Task: Apply the theme  ""Blue & Gold"".
Action: Mouse moved to (181, 63)
Screenshot: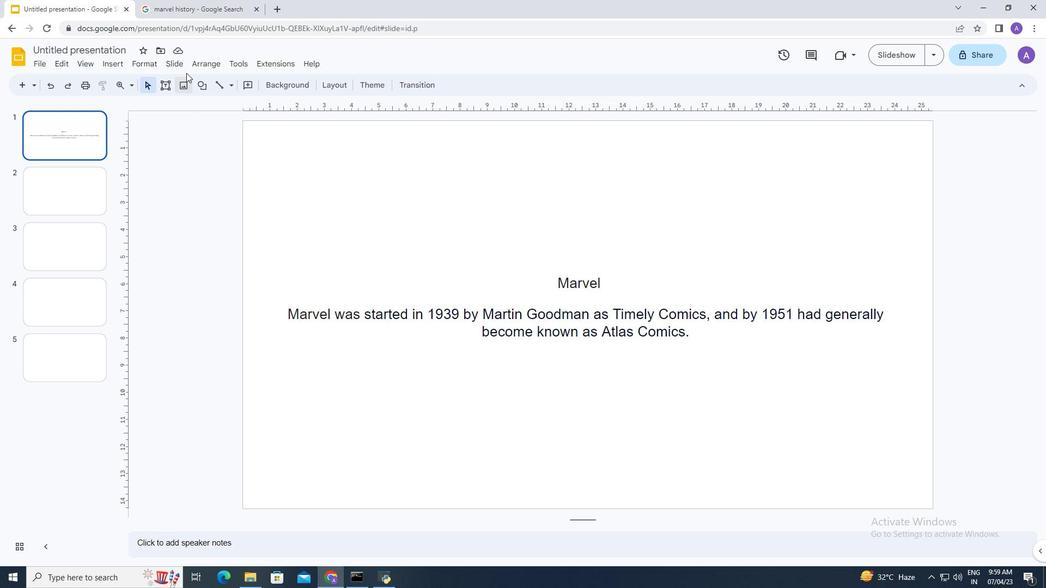
Action: Mouse pressed left at (181, 63)
Screenshot: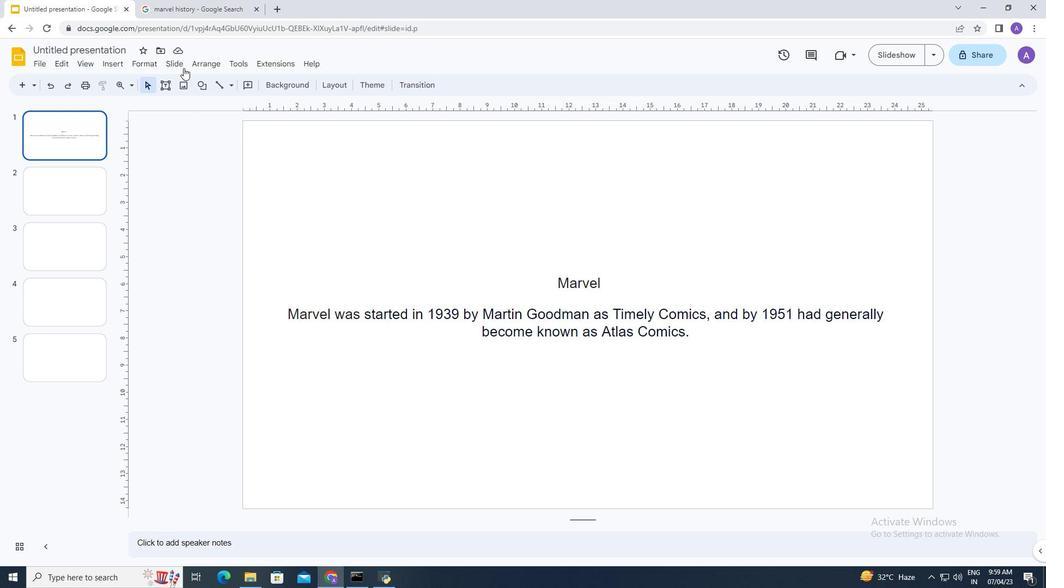 
Action: Mouse moved to (220, 260)
Screenshot: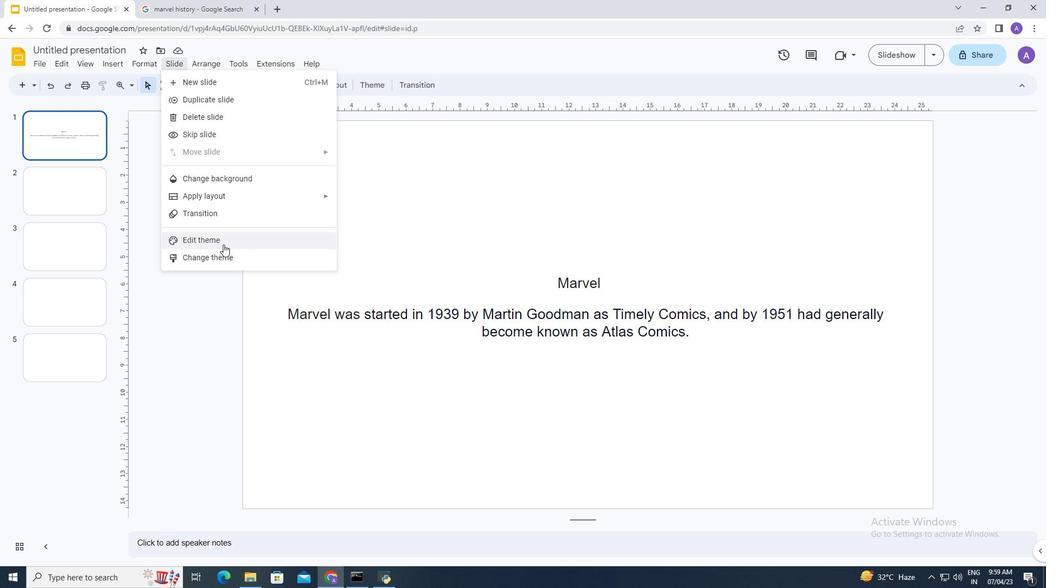 
Action: Mouse pressed left at (220, 260)
Screenshot: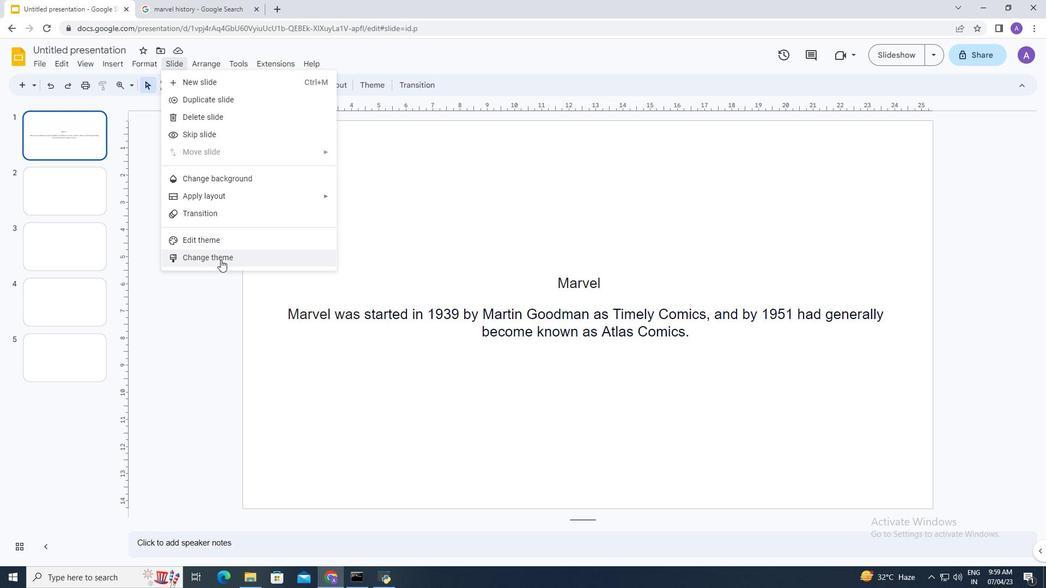 
Action: Mouse moved to (921, 295)
Screenshot: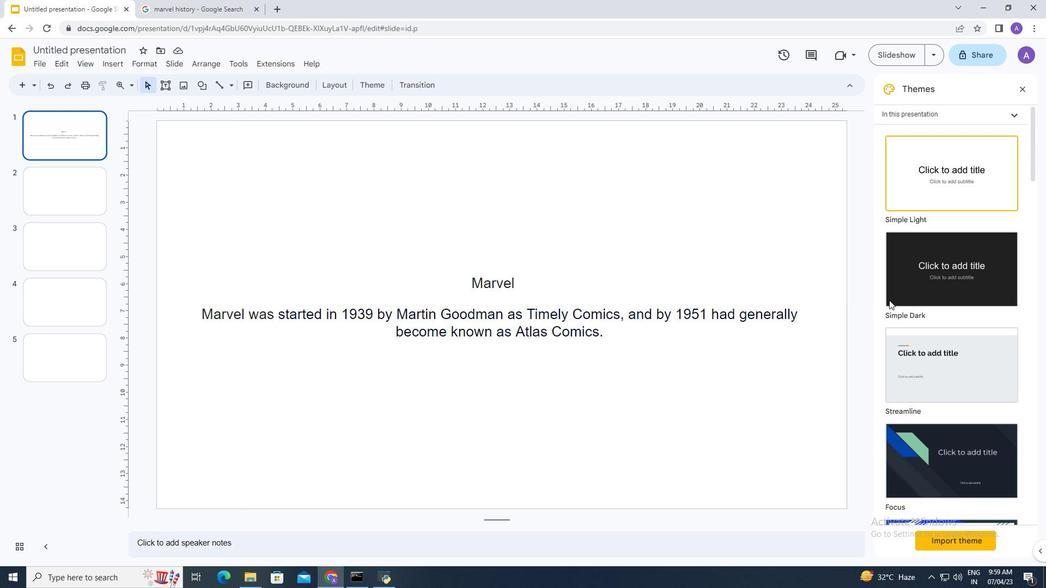 
Action: Mouse scrolled (921, 294) with delta (0, 0)
Screenshot: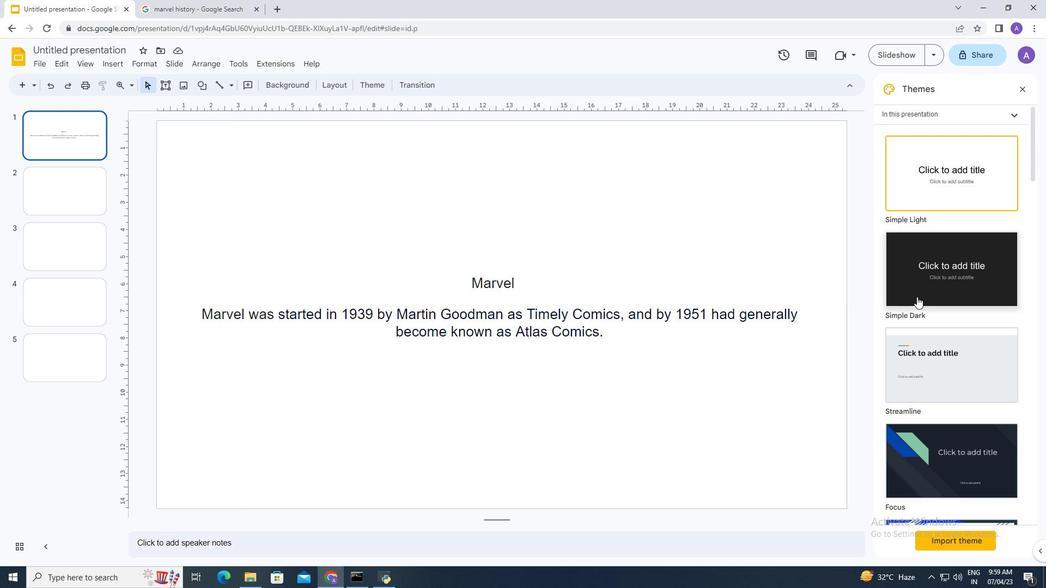 
Action: Mouse scrolled (921, 294) with delta (0, 0)
Screenshot: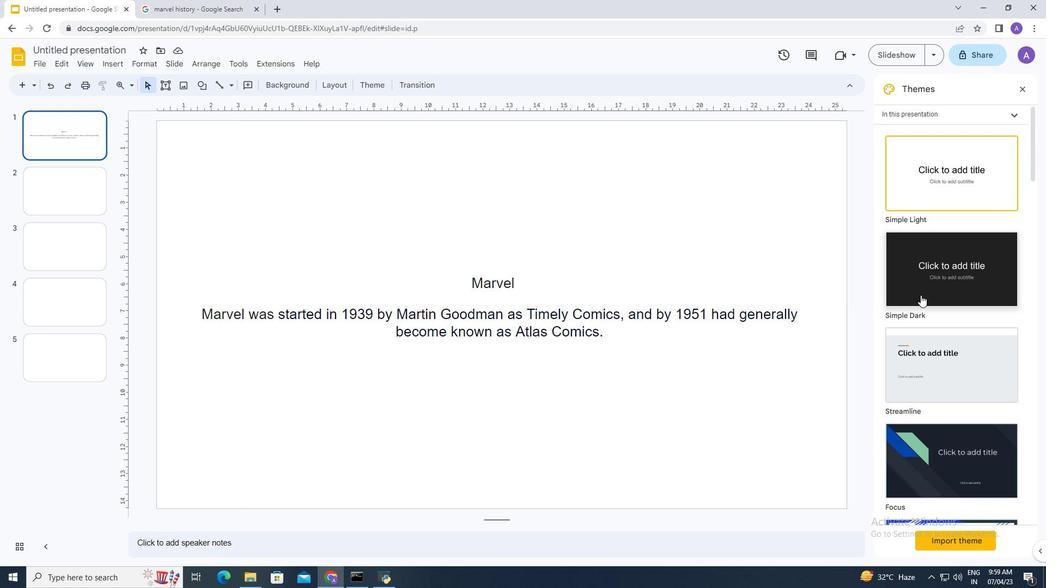 
Action: Mouse scrolled (921, 294) with delta (0, 0)
Screenshot: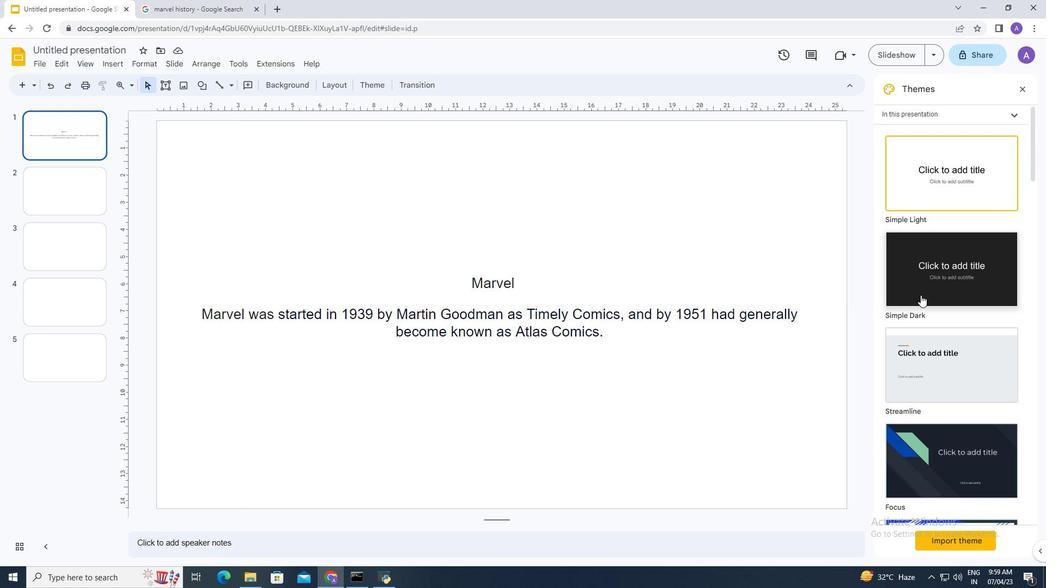 
Action: Mouse scrolled (921, 294) with delta (0, 0)
Screenshot: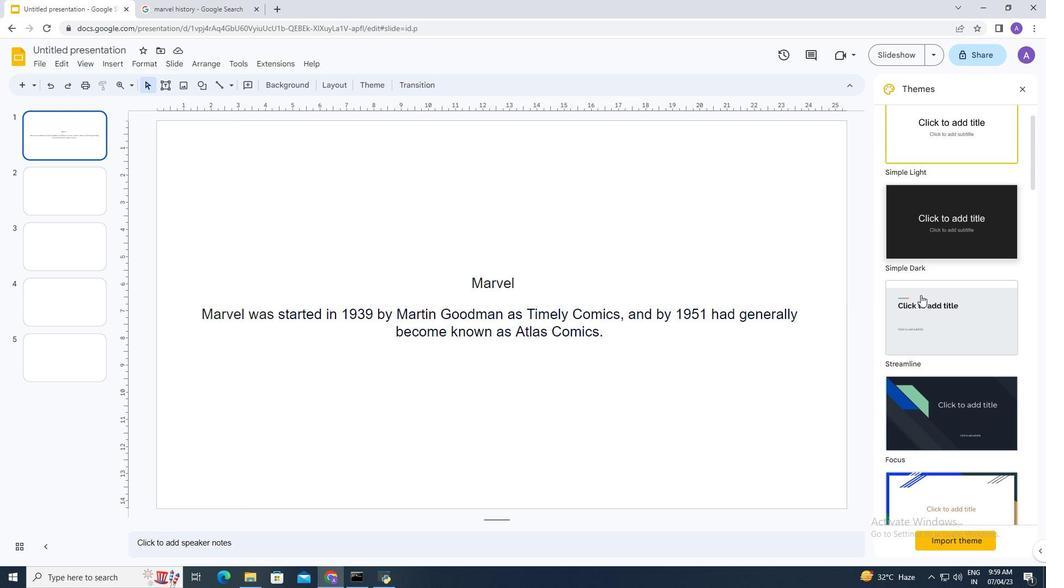 
Action: Mouse scrolled (921, 294) with delta (0, 0)
Screenshot: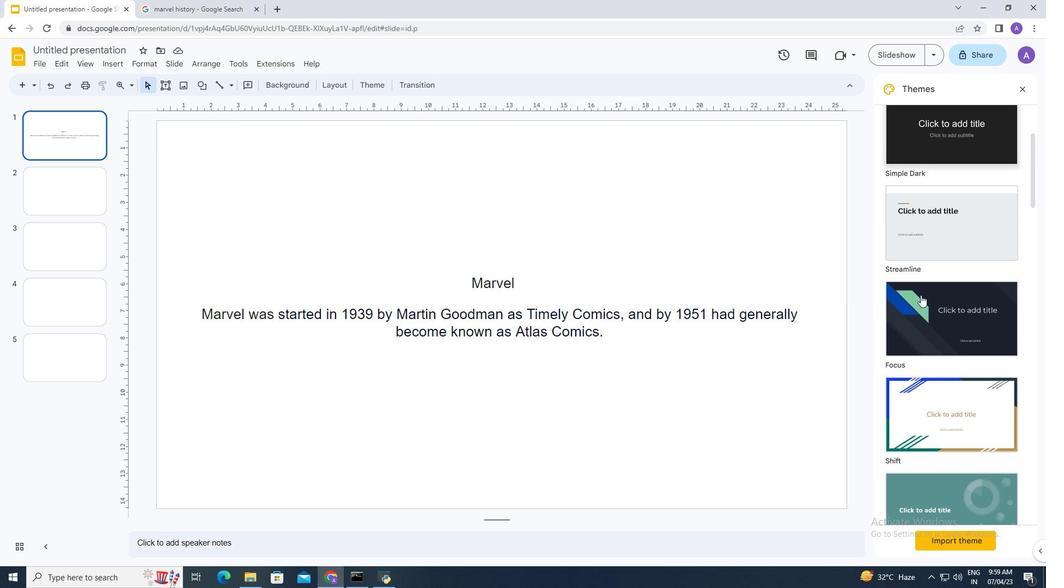 
Action: Mouse scrolled (921, 294) with delta (0, 0)
Screenshot: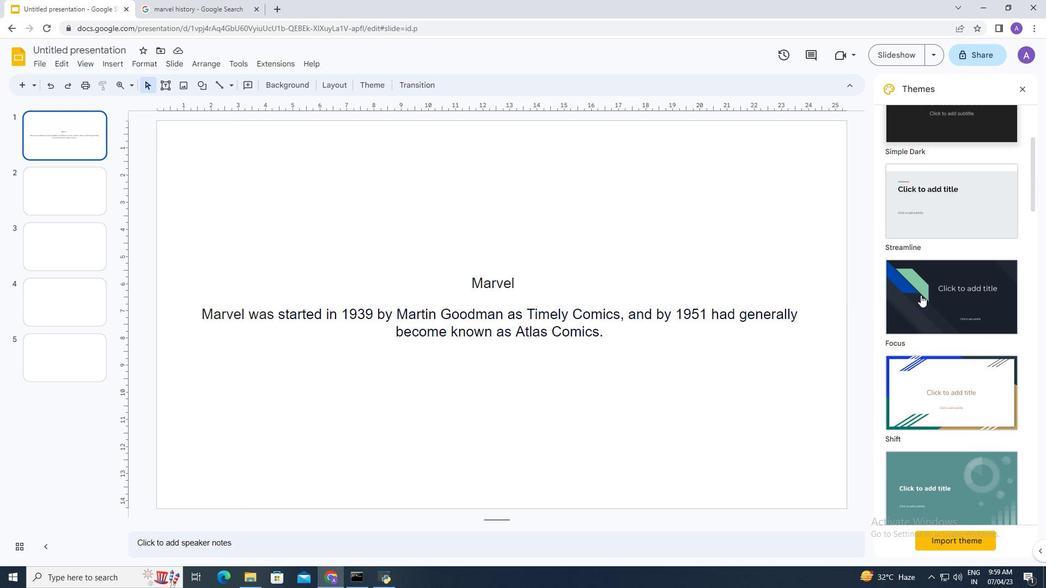 
Action: Mouse scrolled (921, 294) with delta (0, 0)
Screenshot: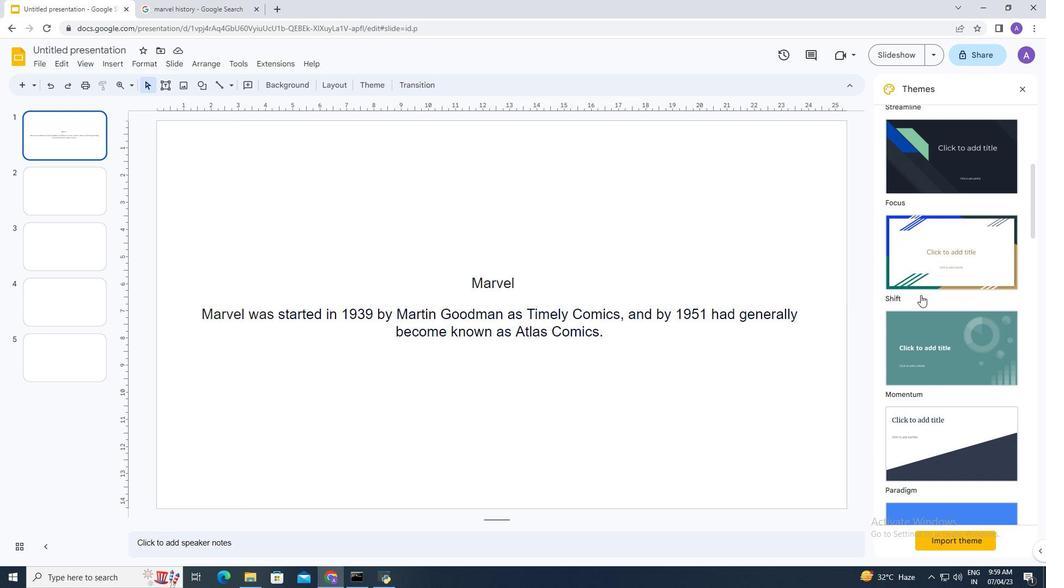 
Action: Mouse scrolled (921, 294) with delta (0, 0)
Screenshot: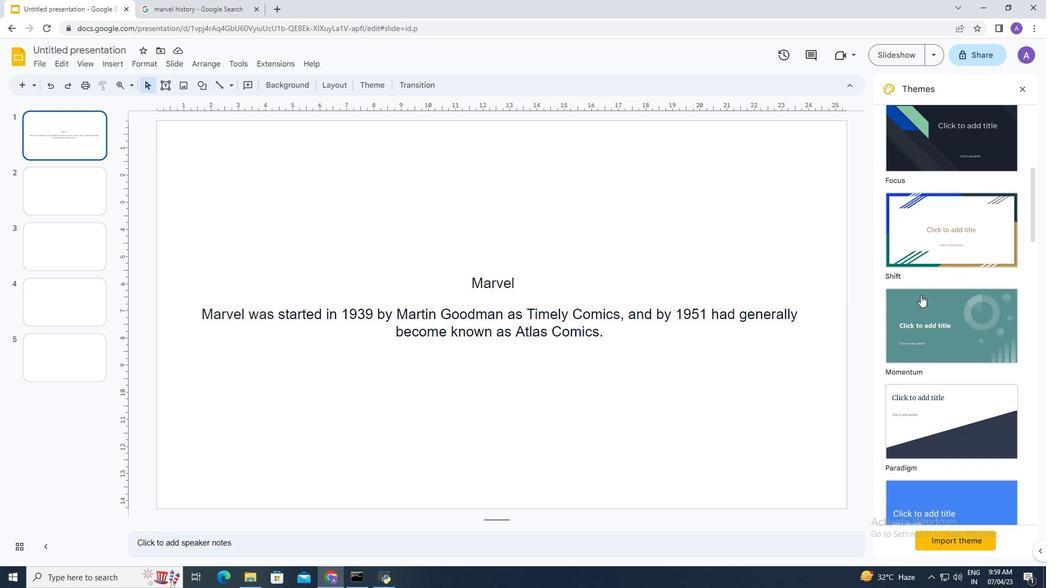 
Action: Mouse scrolled (921, 294) with delta (0, 0)
Screenshot: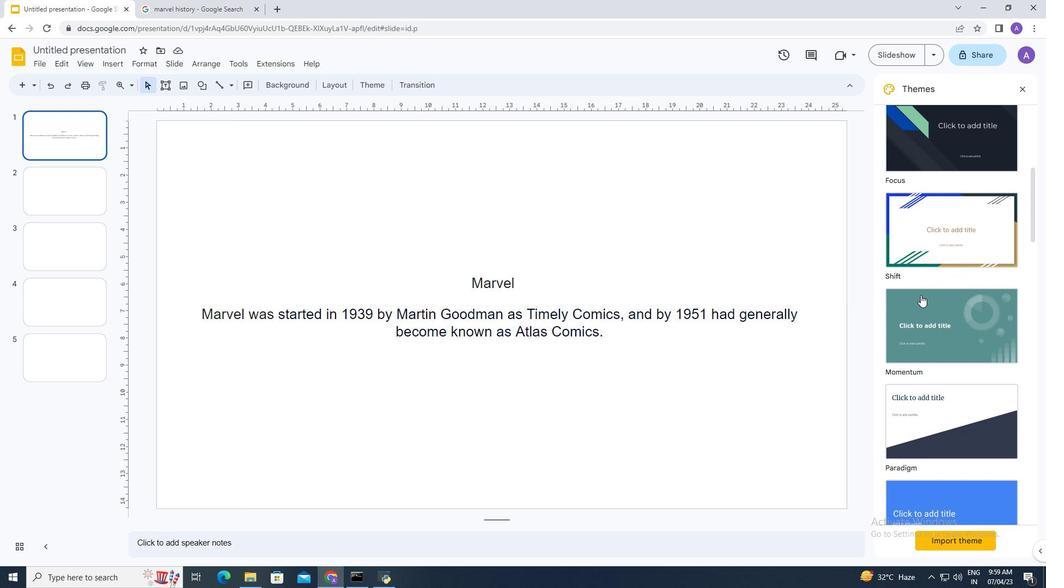 
Action: Mouse scrolled (921, 294) with delta (0, 0)
Screenshot: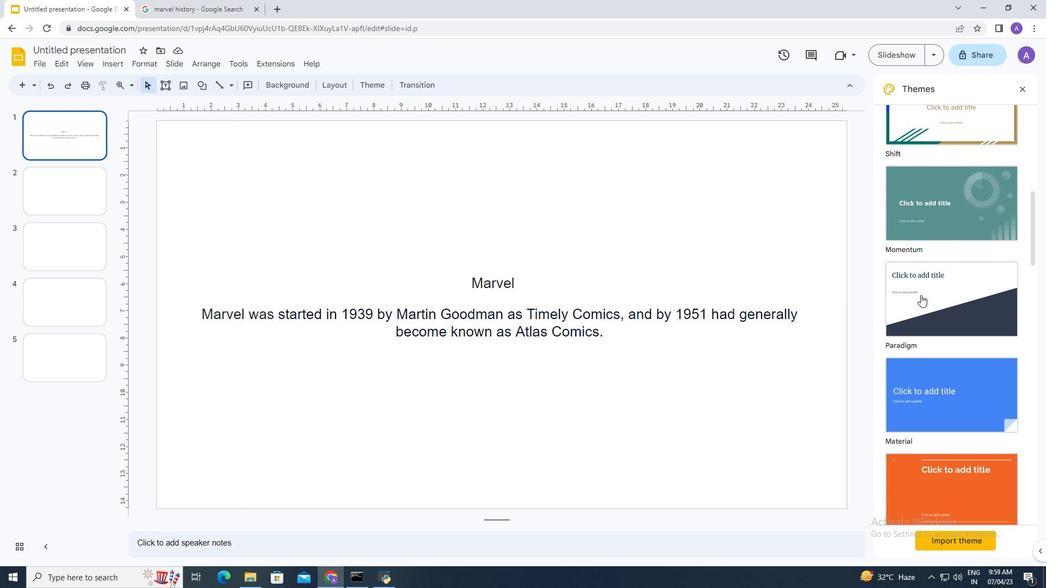 
Action: Mouse scrolled (921, 294) with delta (0, 0)
Screenshot: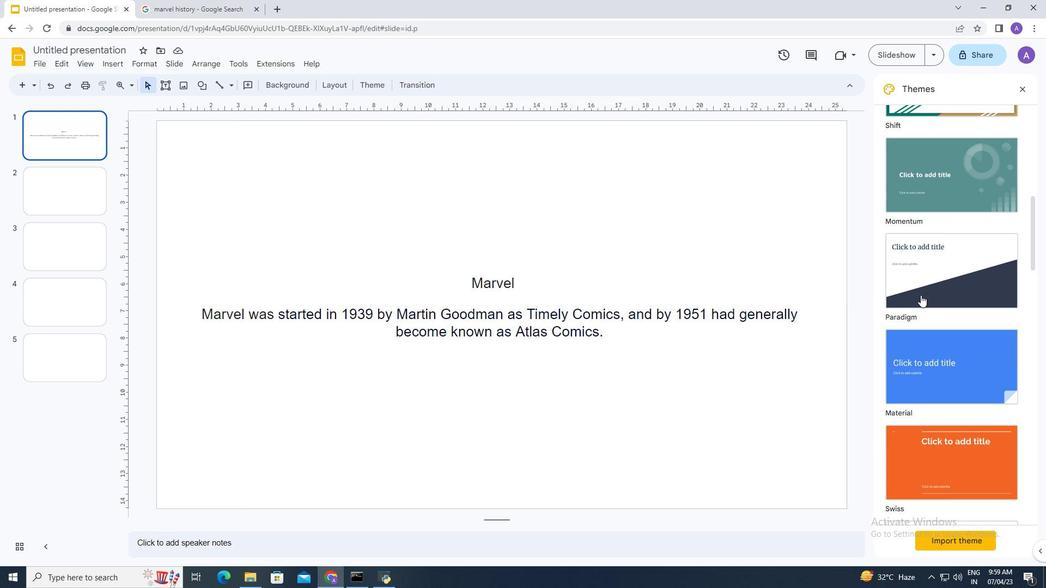 
Action: Mouse scrolled (921, 294) with delta (0, 0)
Screenshot: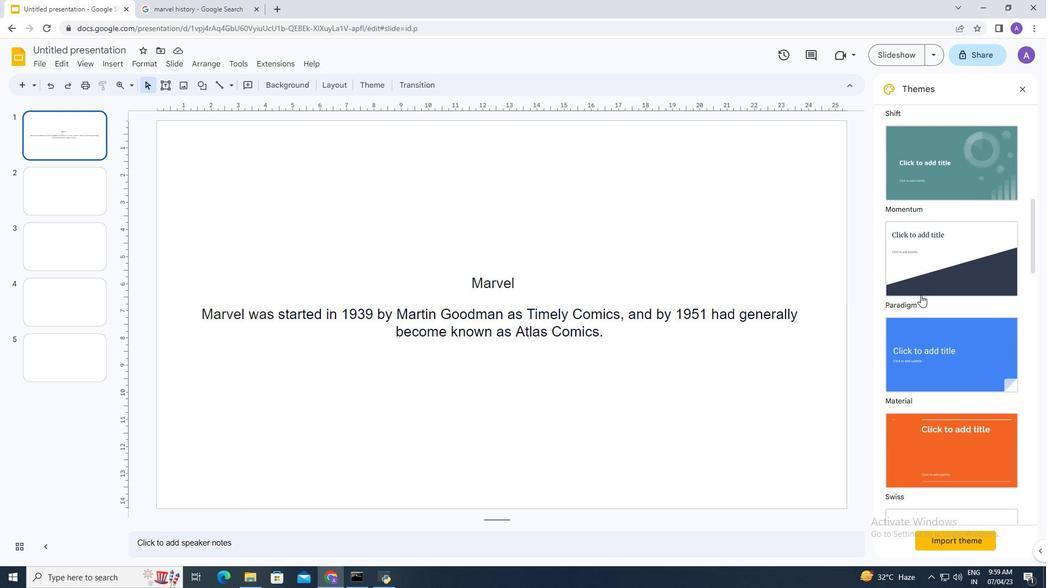 
Action: Mouse scrolled (921, 294) with delta (0, 0)
Screenshot: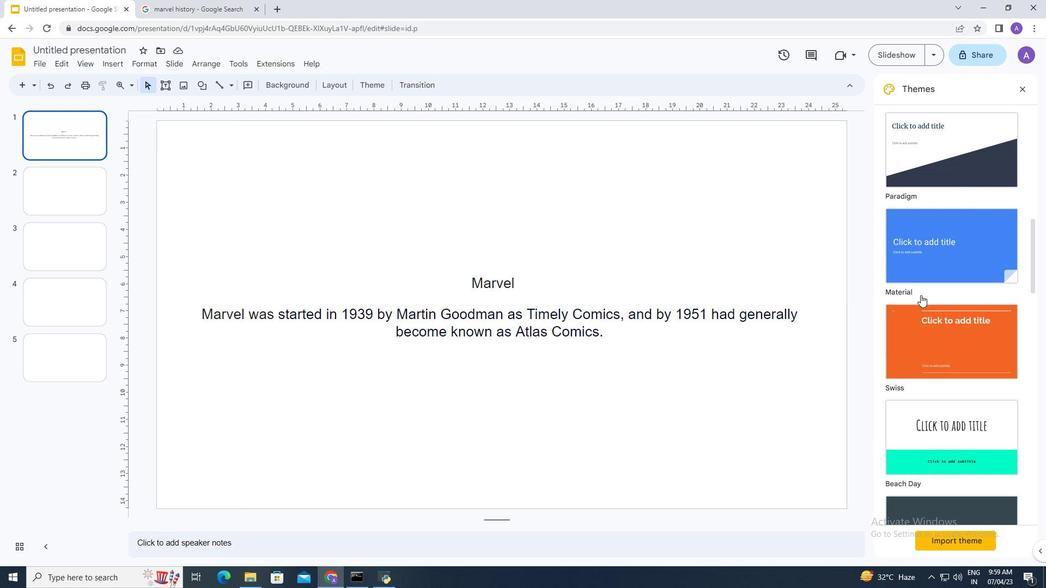 
Action: Mouse scrolled (921, 294) with delta (0, 0)
Screenshot: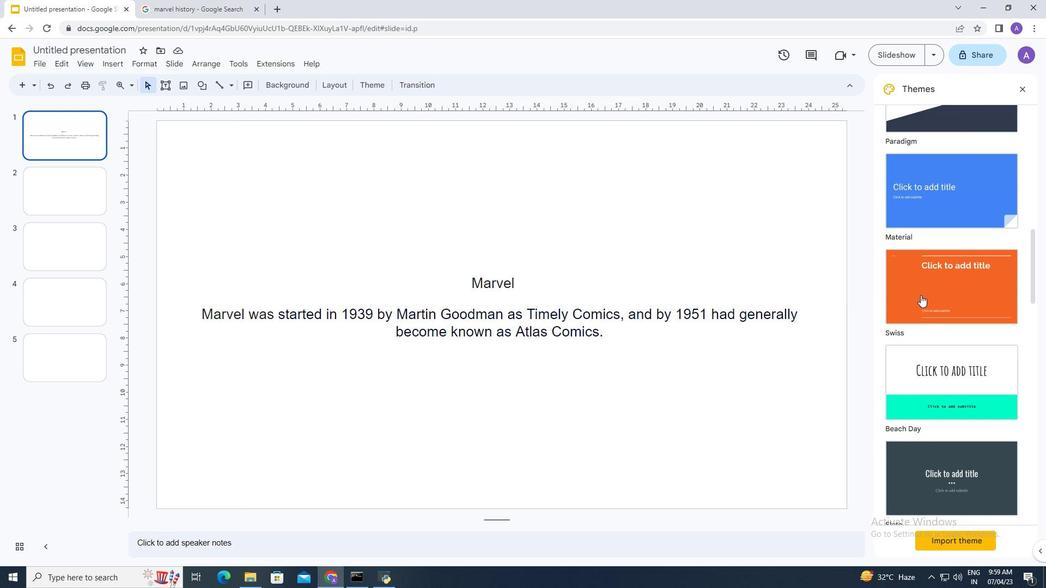 
Action: Mouse scrolled (921, 294) with delta (0, 0)
Screenshot: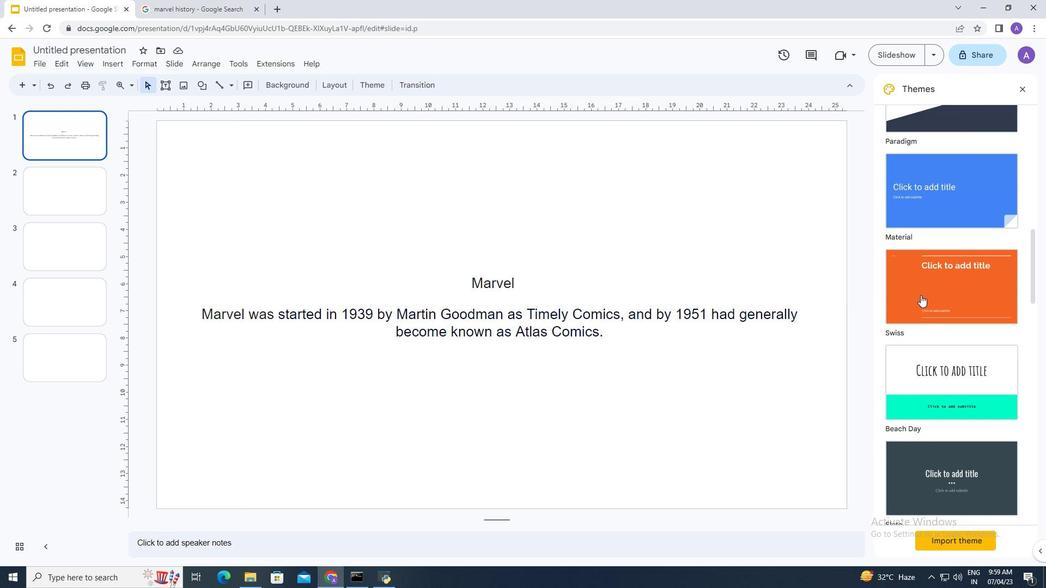 
Action: Mouse scrolled (921, 294) with delta (0, 0)
Screenshot: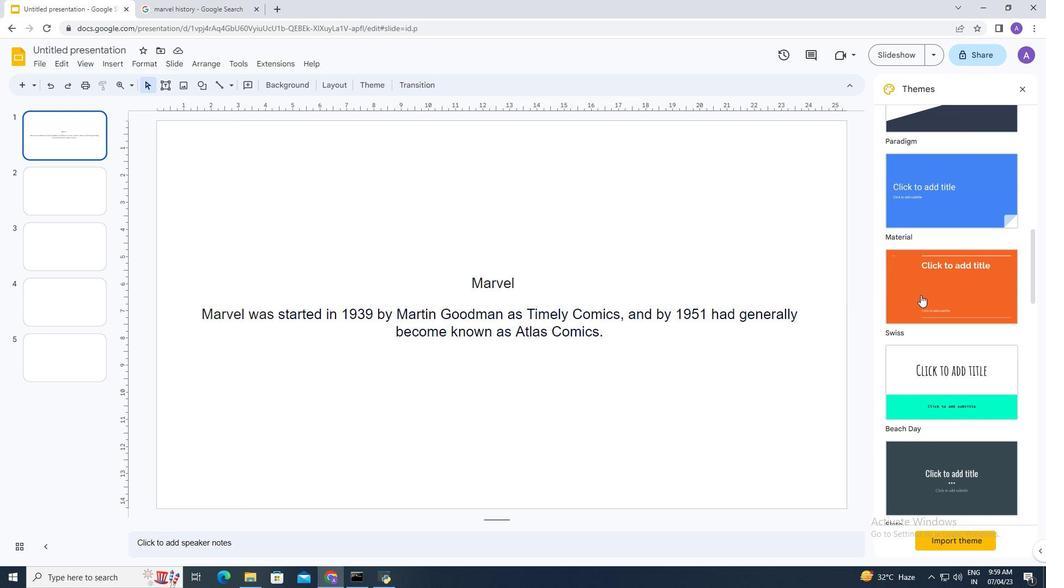 
Action: Mouse scrolled (921, 294) with delta (0, 0)
Screenshot: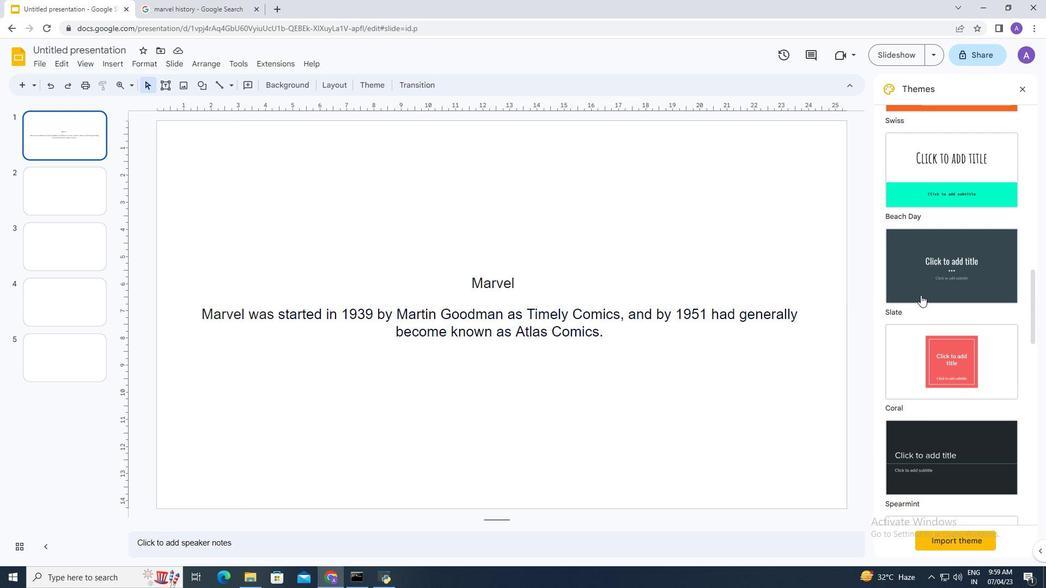 
Action: Mouse scrolled (921, 294) with delta (0, 0)
Screenshot: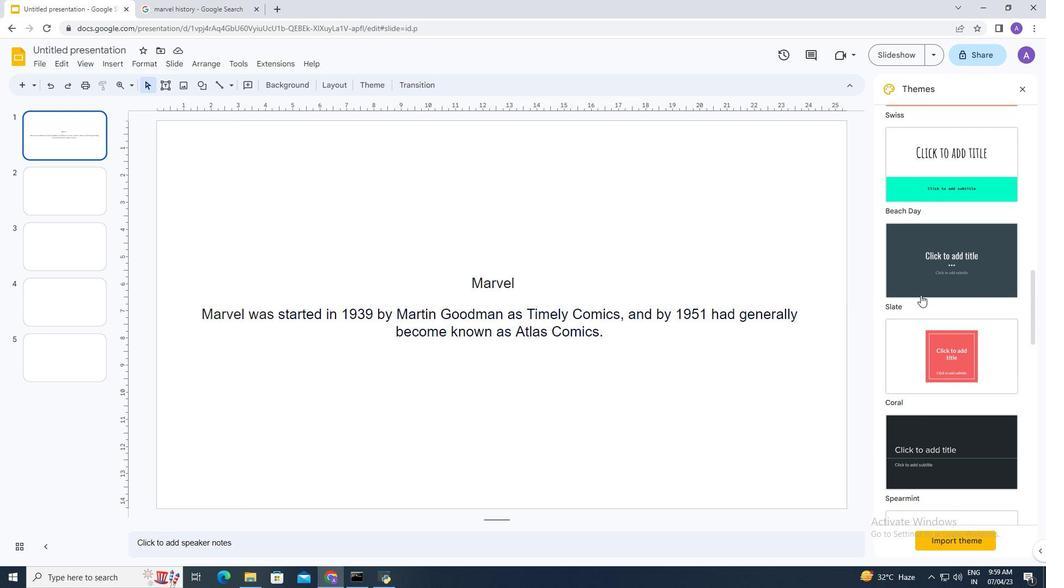 
Action: Mouse scrolled (921, 294) with delta (0, 0)
Screenshot: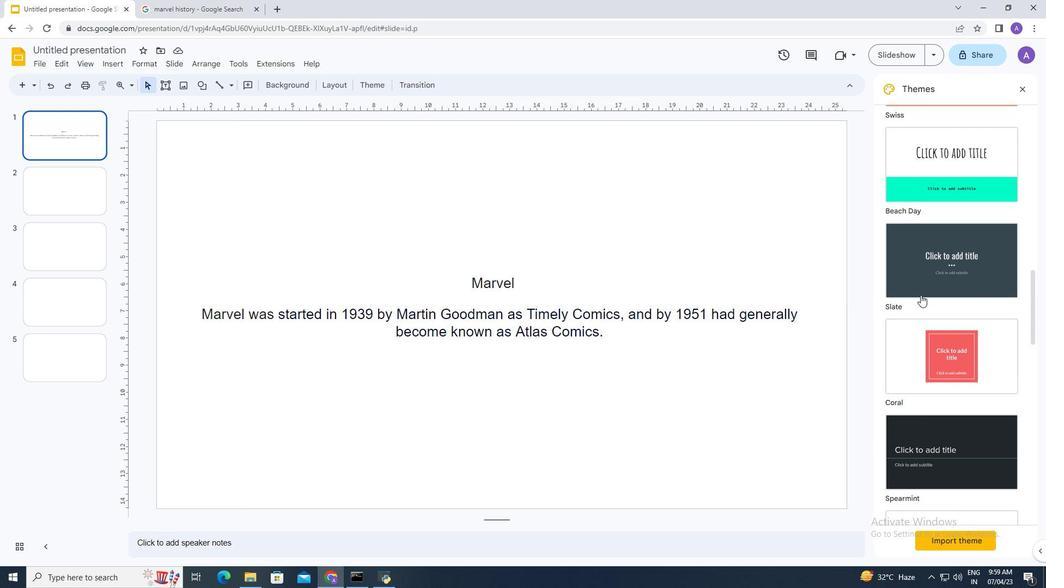 
Action: Mouse scrolled (921, 294) with delta (0, 0)
Screenshot: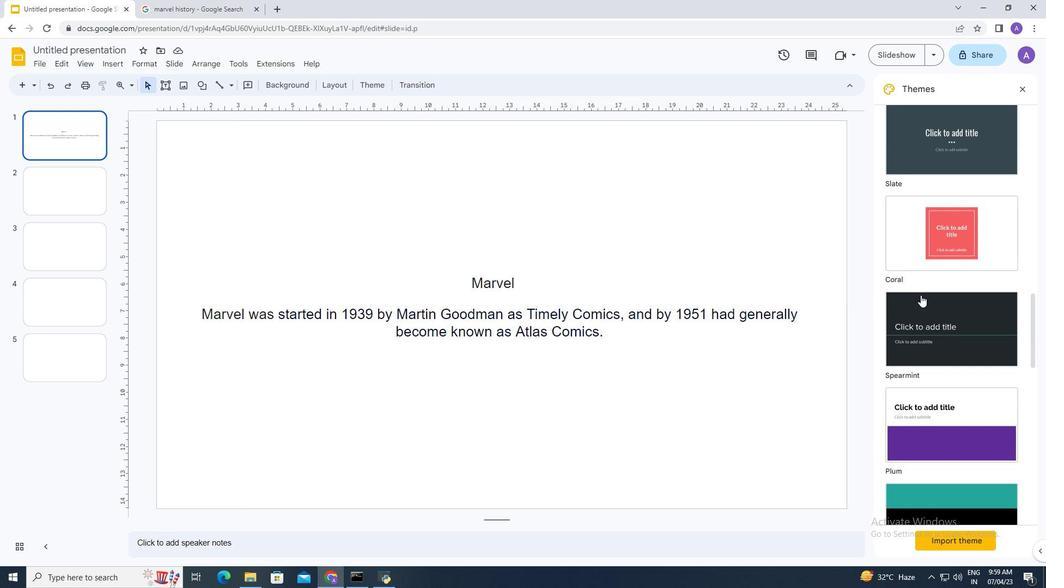 
Action: Mouse scrolled (921, 294) with delta (0, 0)
Screenshot: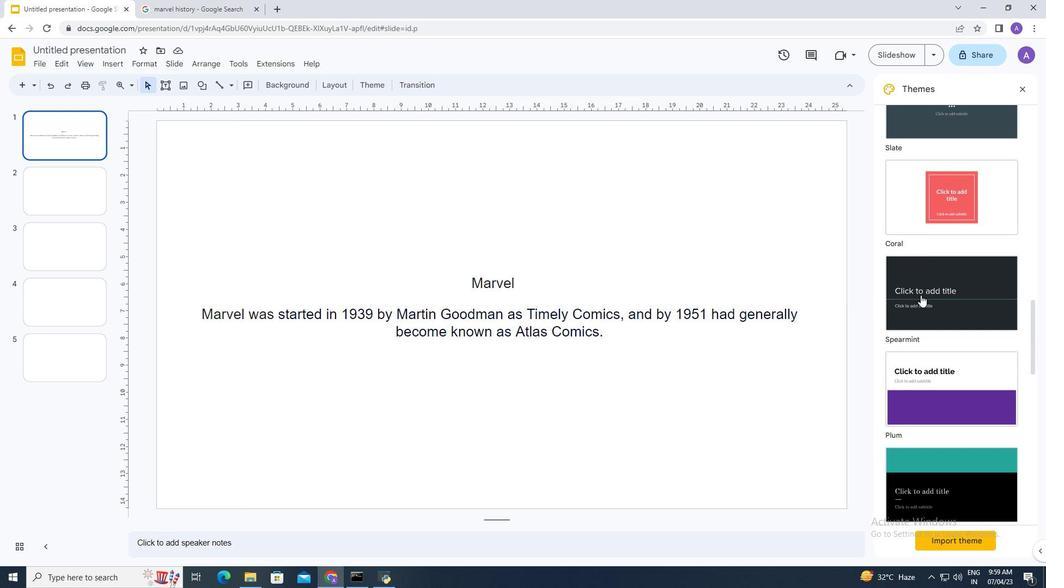 
Action: Mouse scrolled (921, 294) with delta (0, 0)
Screenshot: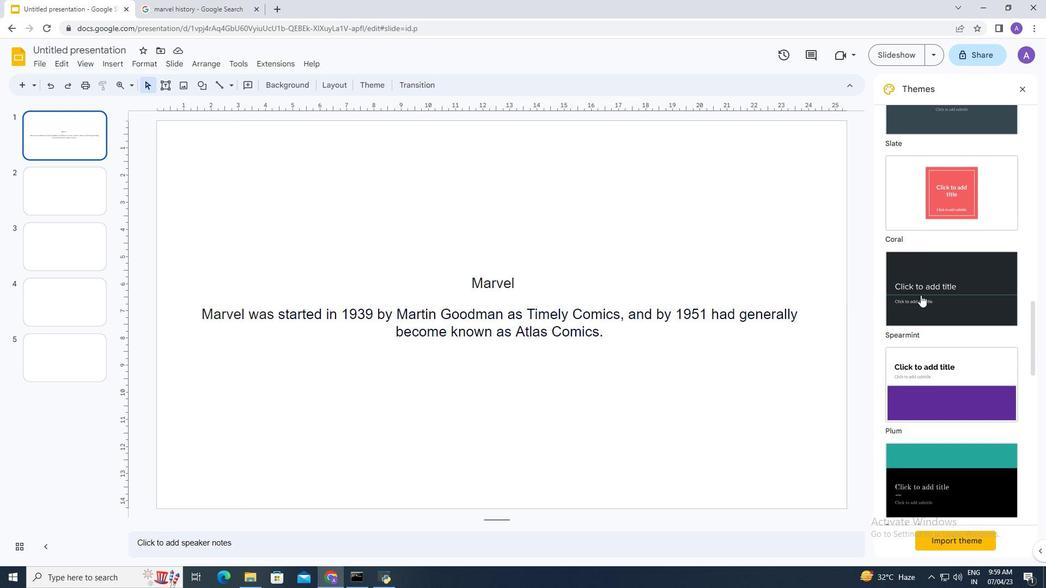 
Action: Mouse scrolled (921, 294) with delta (0, 0)
Screenshot: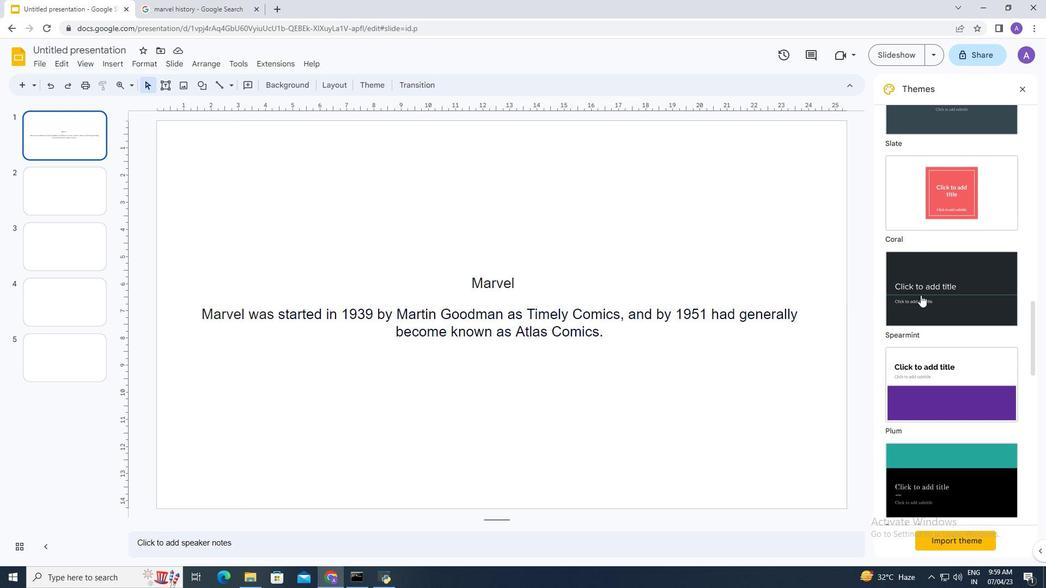 
Action: Mouse scrolled (921, 294) with delta (0, 0)
Screenshot: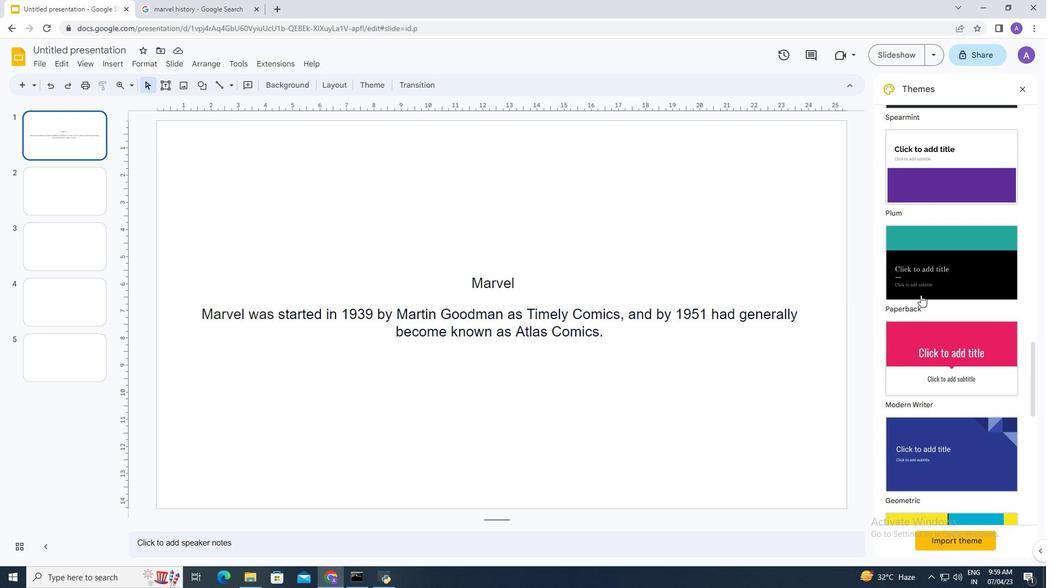 
Action: Mouse scrolled (921, 294) with delta (0, 0)
Screenshot: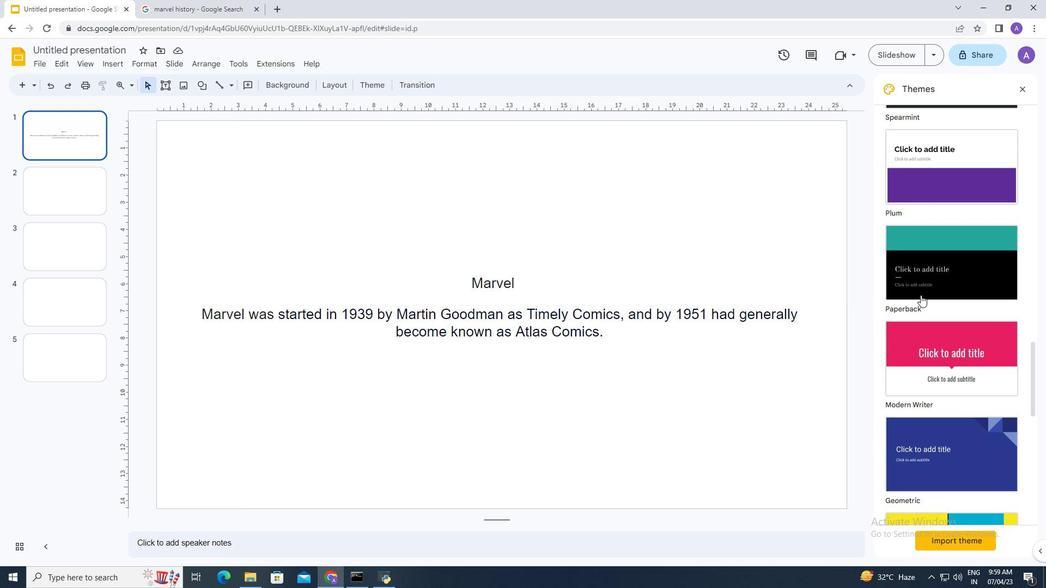 
Action: Mouse scrolled (921, 294) with delta (0, 0)
Screenshot: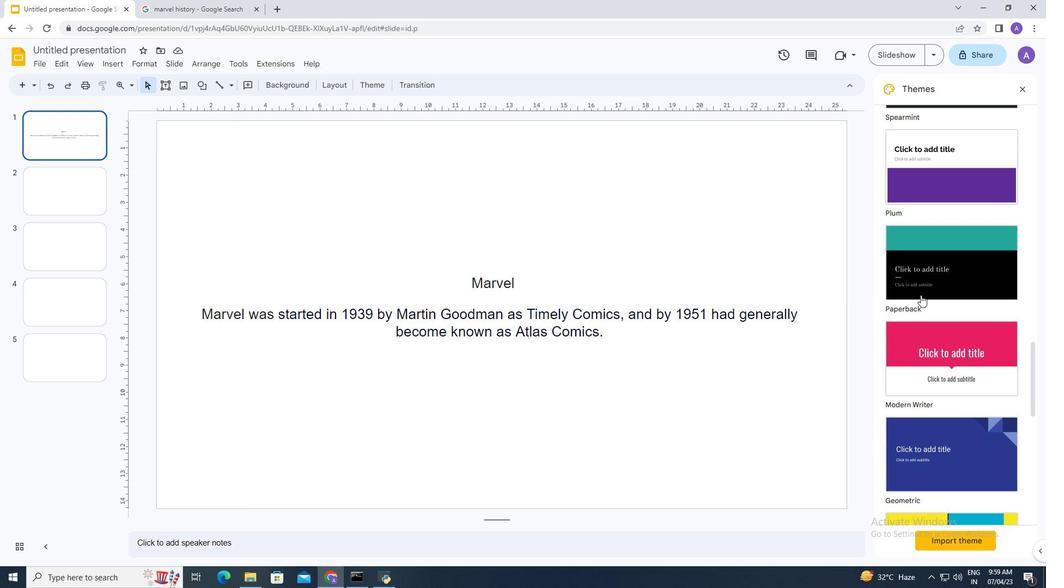 
Action: Mouse scrolled (921, 294) with delta (0, 0)
Screenshot: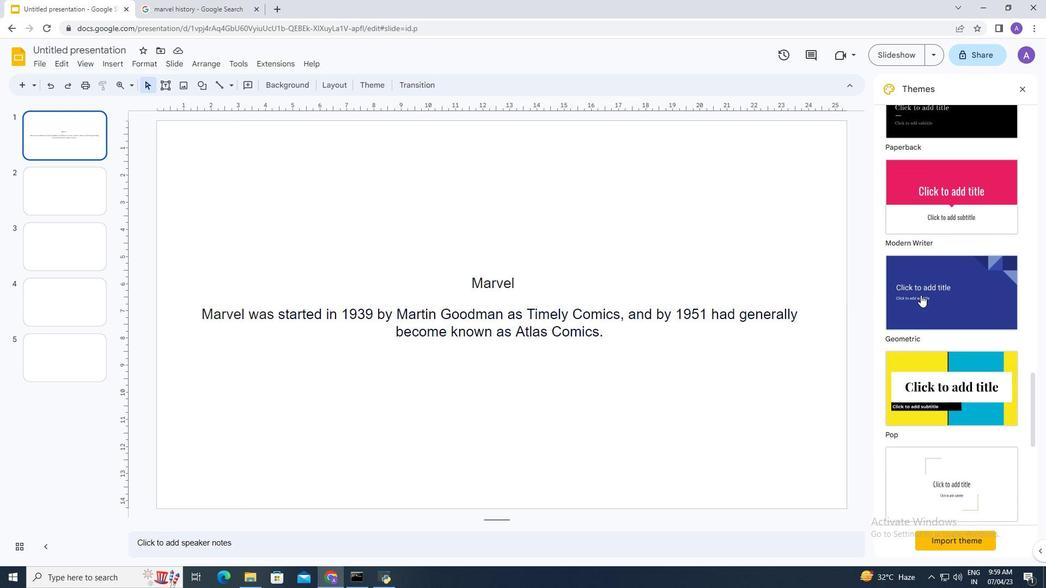 
Action: Mouse scrolled (921, 294) with delta (0, 0)
Screenshot: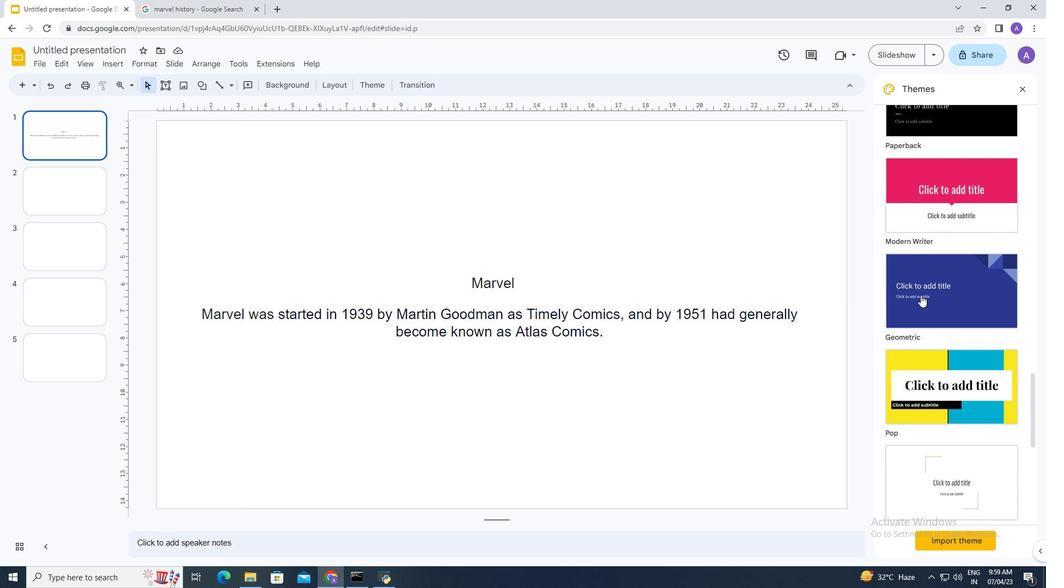 
Action: Mouse scrolled (921, 294) with delta (0, 0)
Screenshot: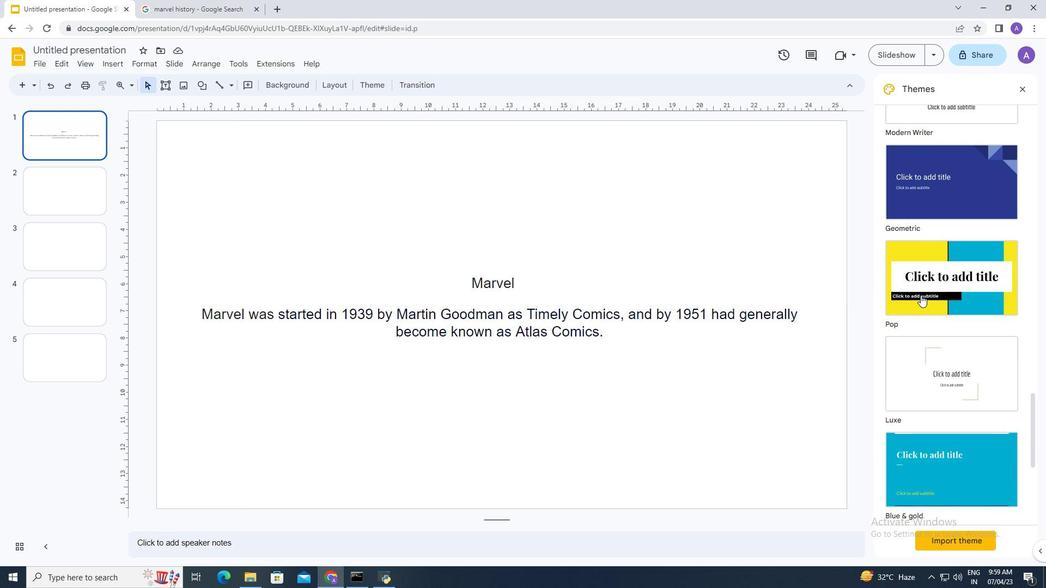 
Action: Mouse scrolled (921, 294) with delta (0, 0)
Screenshot: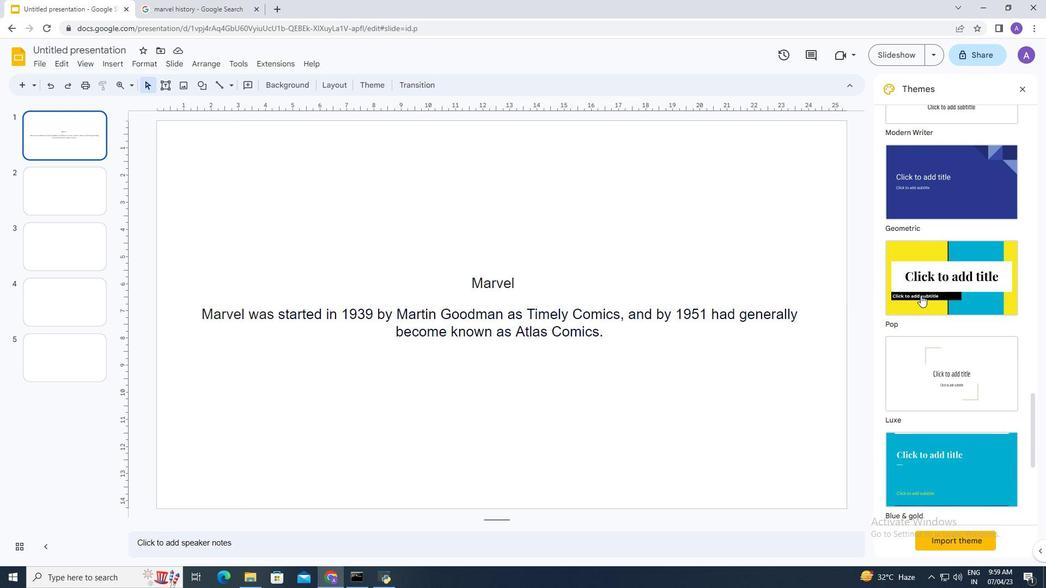 
Action: Mouse scrolled (921, 294) with delta (0, 0)
Screenshot: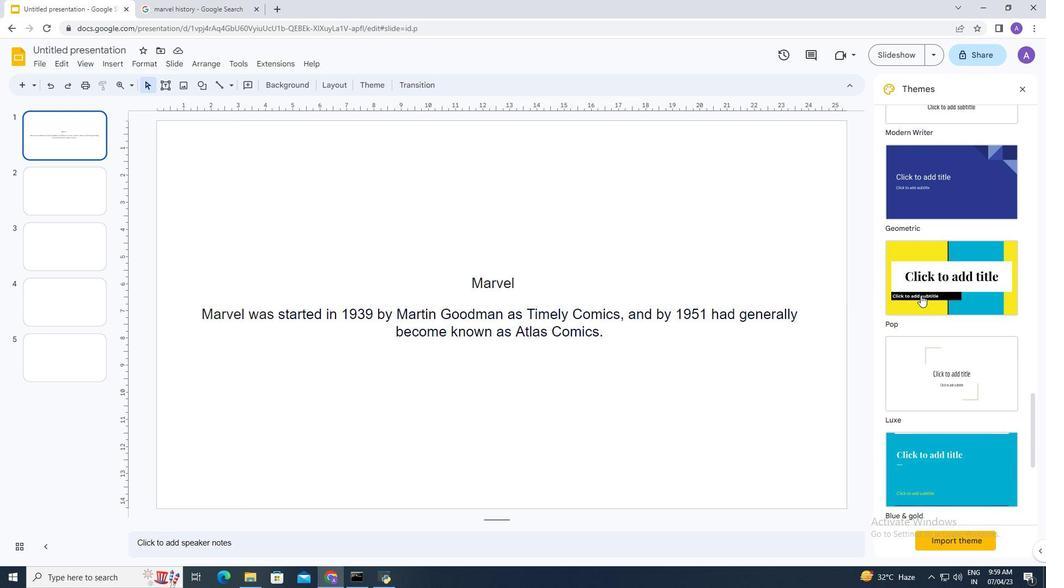 
Action: Mouse scrolled (921, 294) with delta (0, 0)
Screenshot: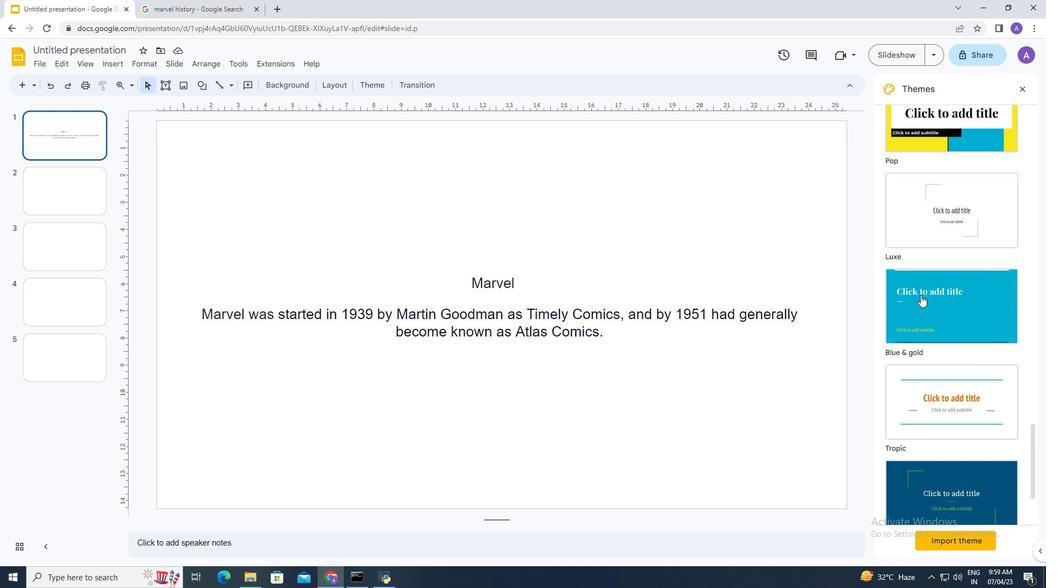 
Action: Mouse scrolled (921, 294) with delta (0, 0)
Screenshot: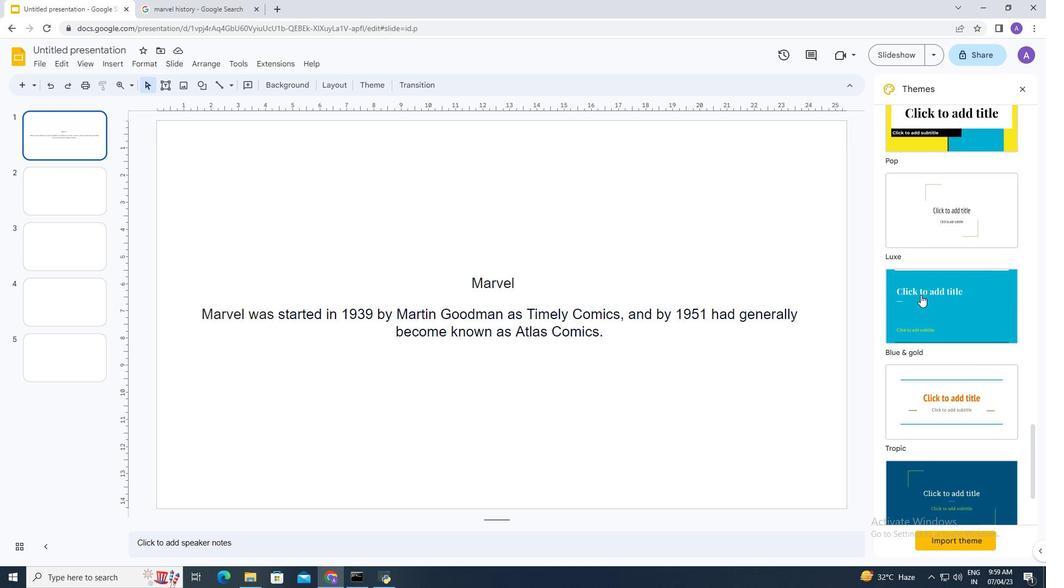 
Action: Mouse moved to (936, 215)
Screenshot: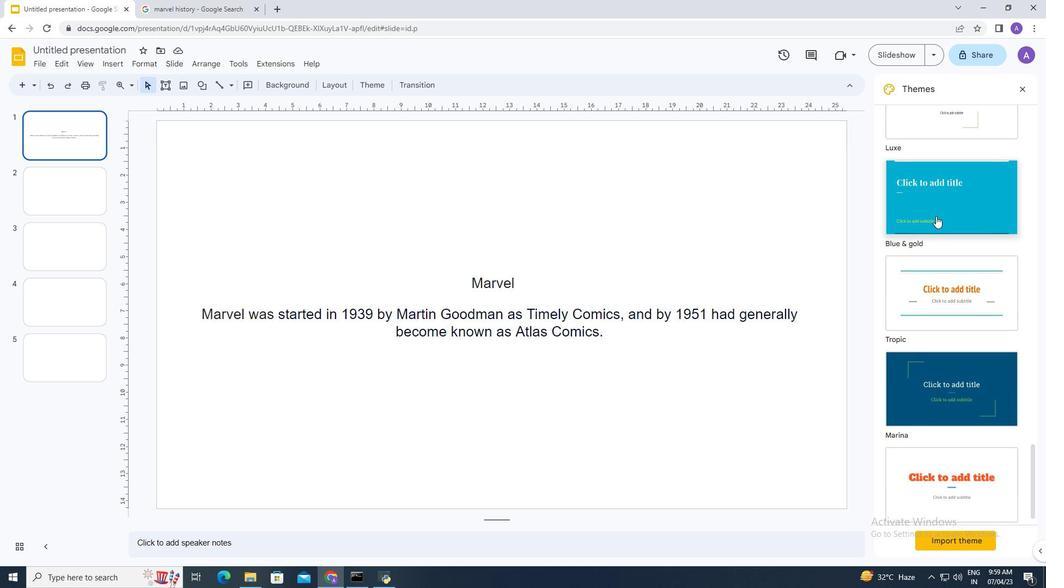 
Action: Mouse pressed left at (936, 215)
Screenshot: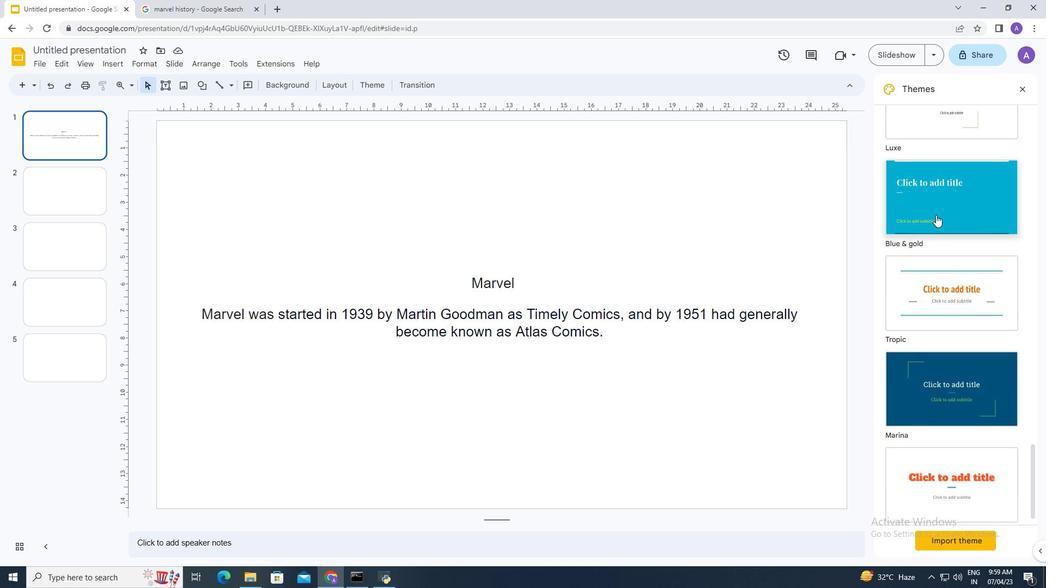 
Action: Mouse moved to (636, 241)
Screenshot: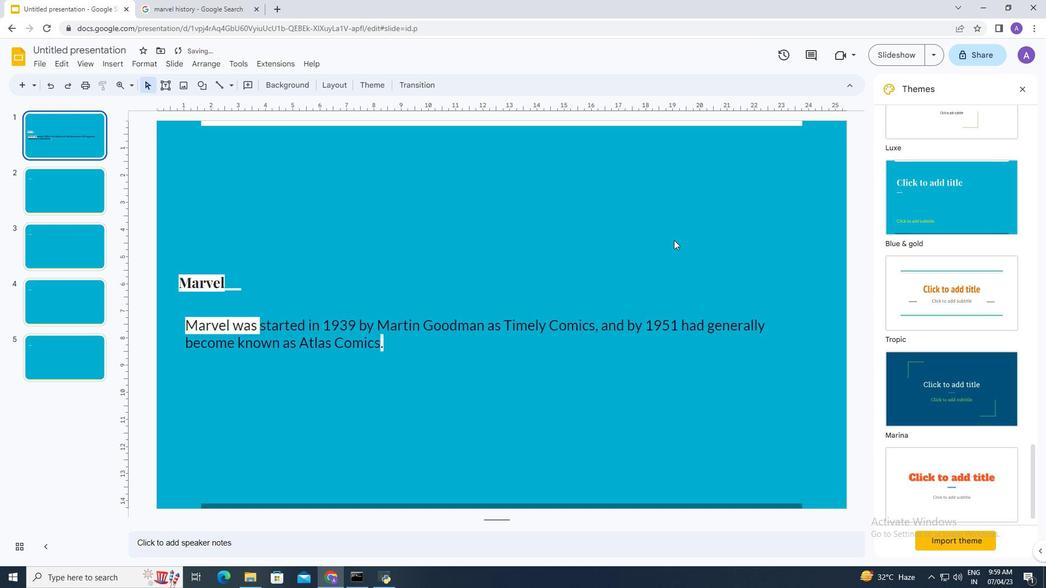 
